 Task: Paste the Clip "movie E.mp4"
Action: Mouse pressed left at (260, 442)
Screenshot: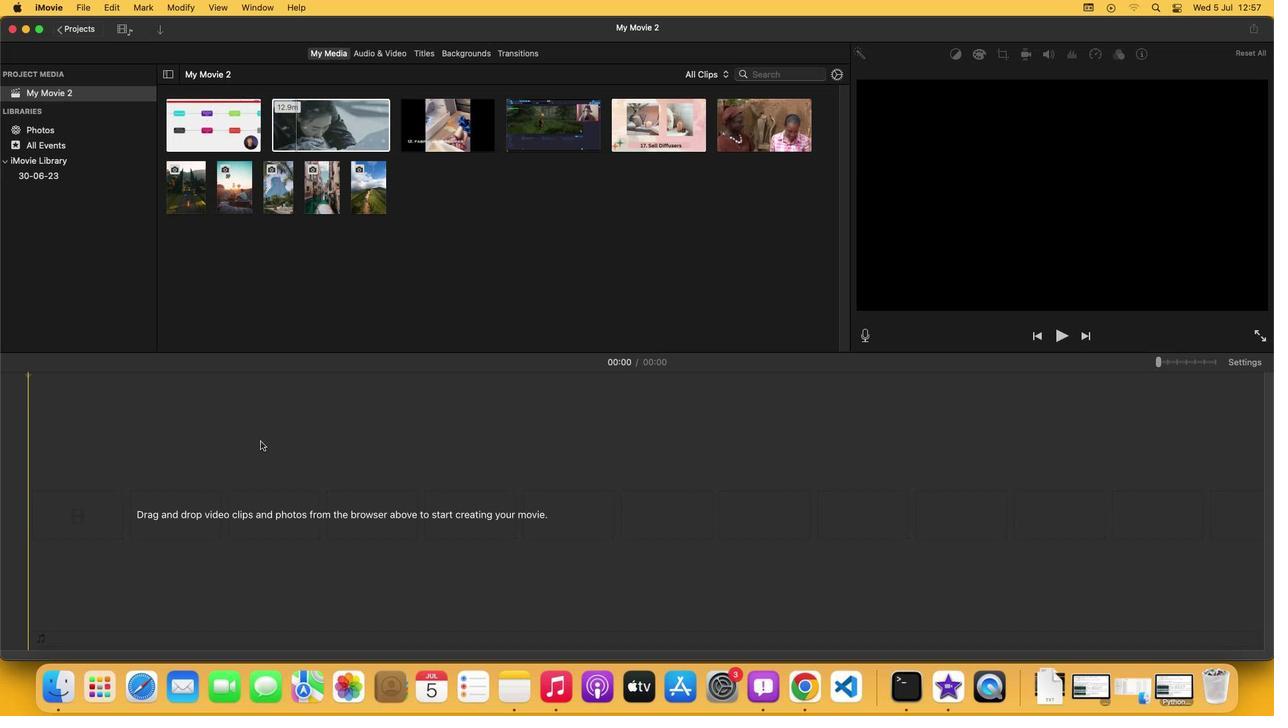 
Action: Mouse moved to (108, 9)
Screenshot: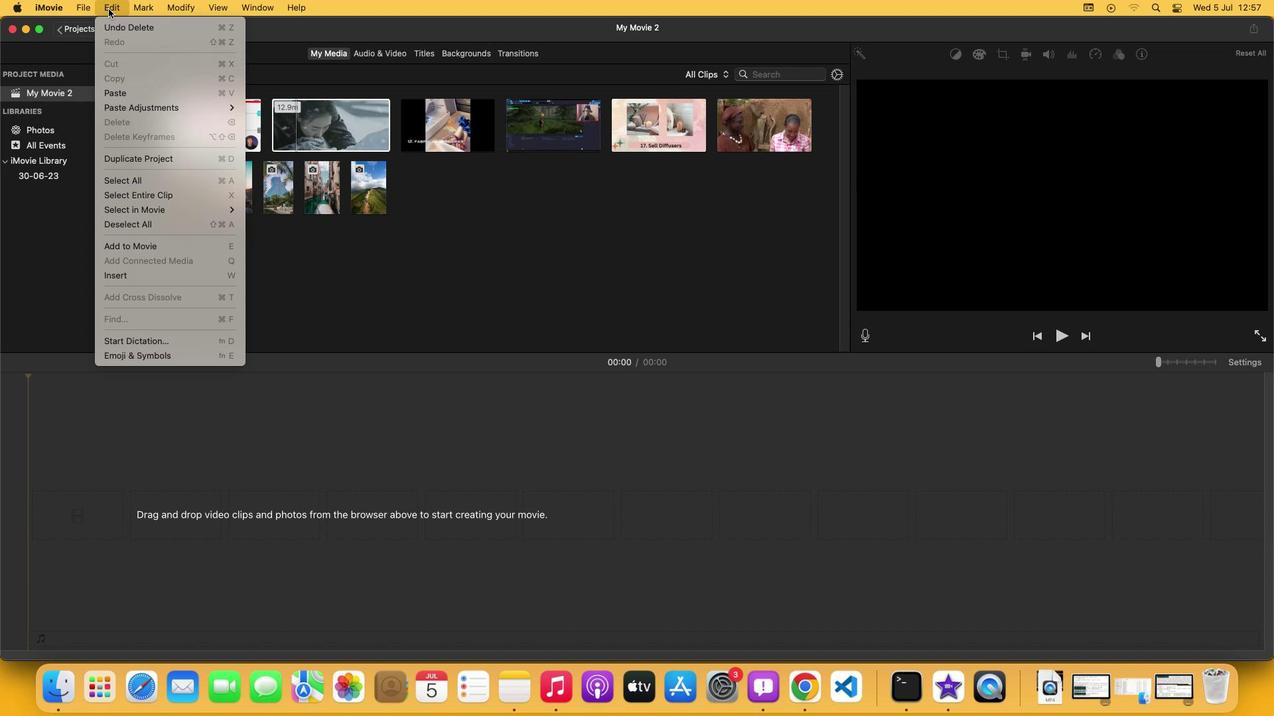 
Action: Mouse pressed left at (108, 9)
Screenshot: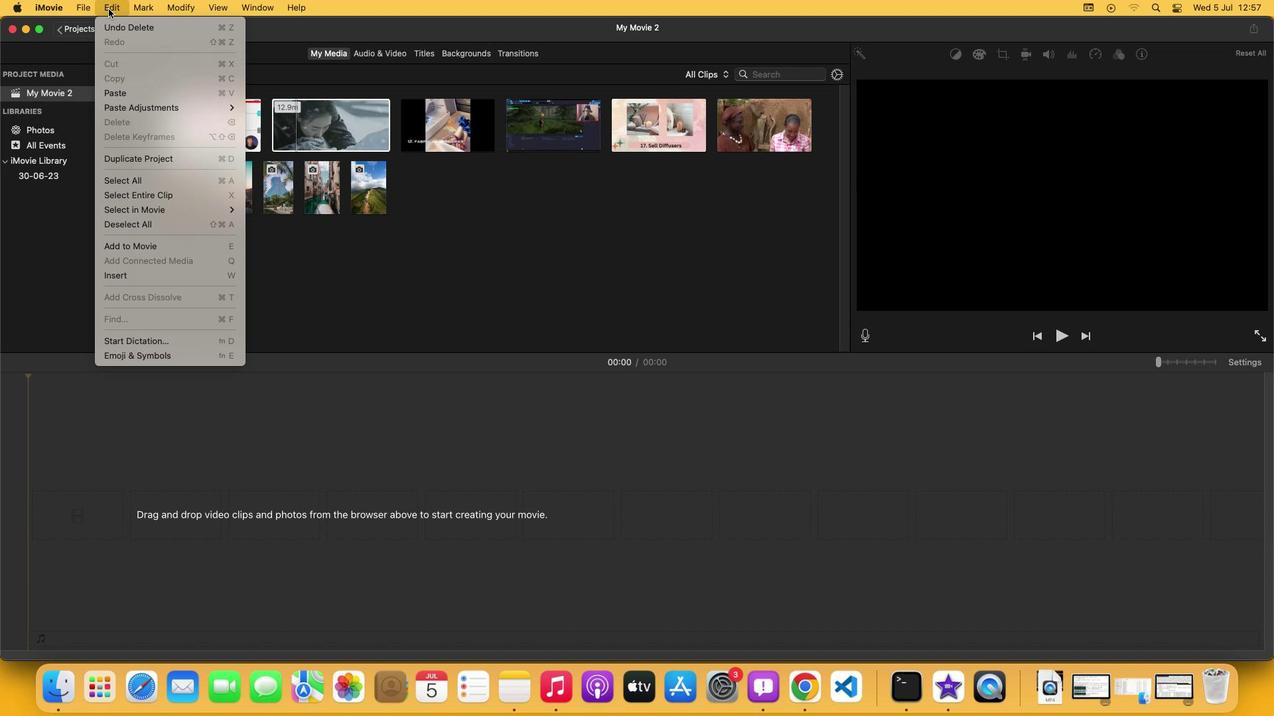 
Action: Mouse moved to (110, 92)
Screenshot: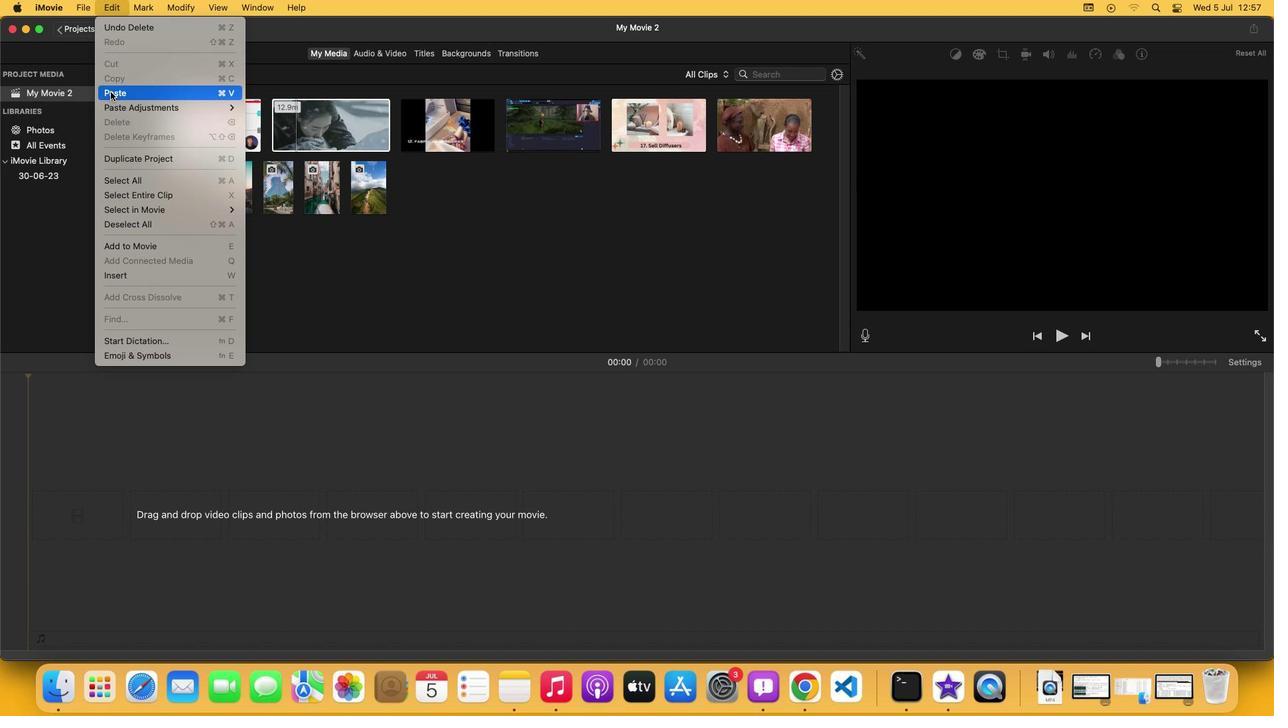 
Action: Mouse pressed left at (110, 92)
Screenshot: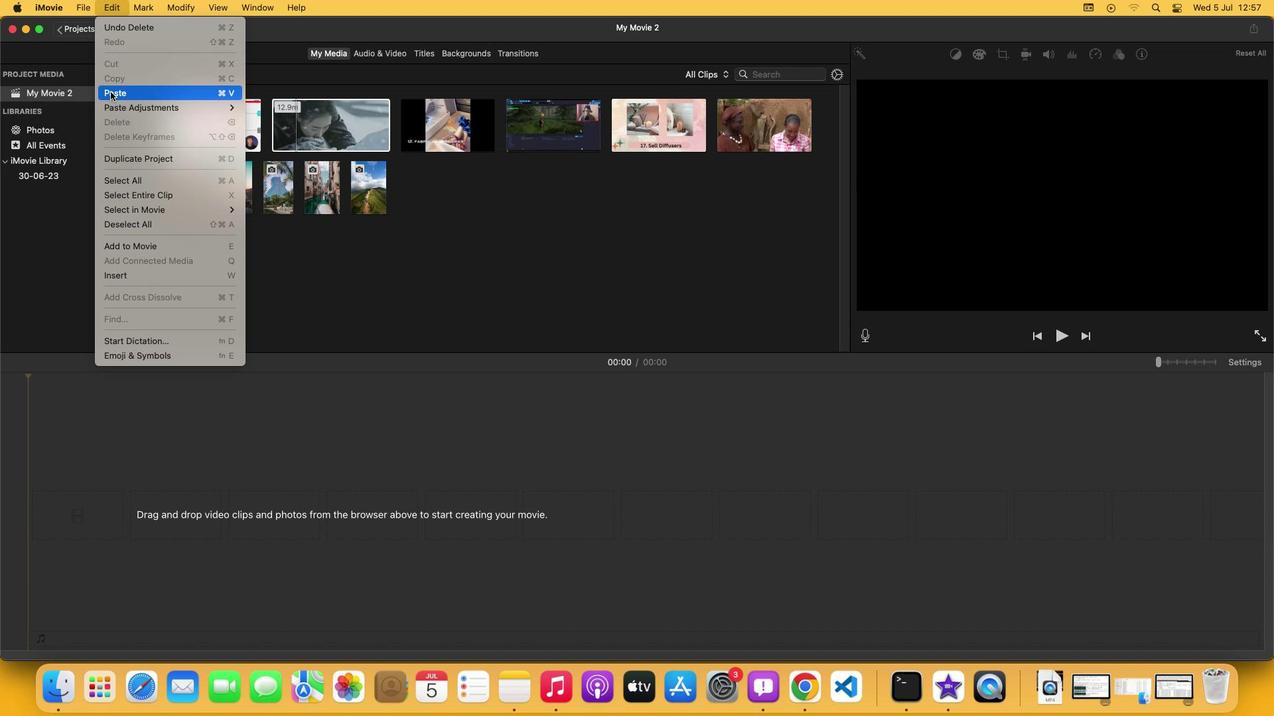 
Action: Mouse moved to (101, 142)
Screenshot: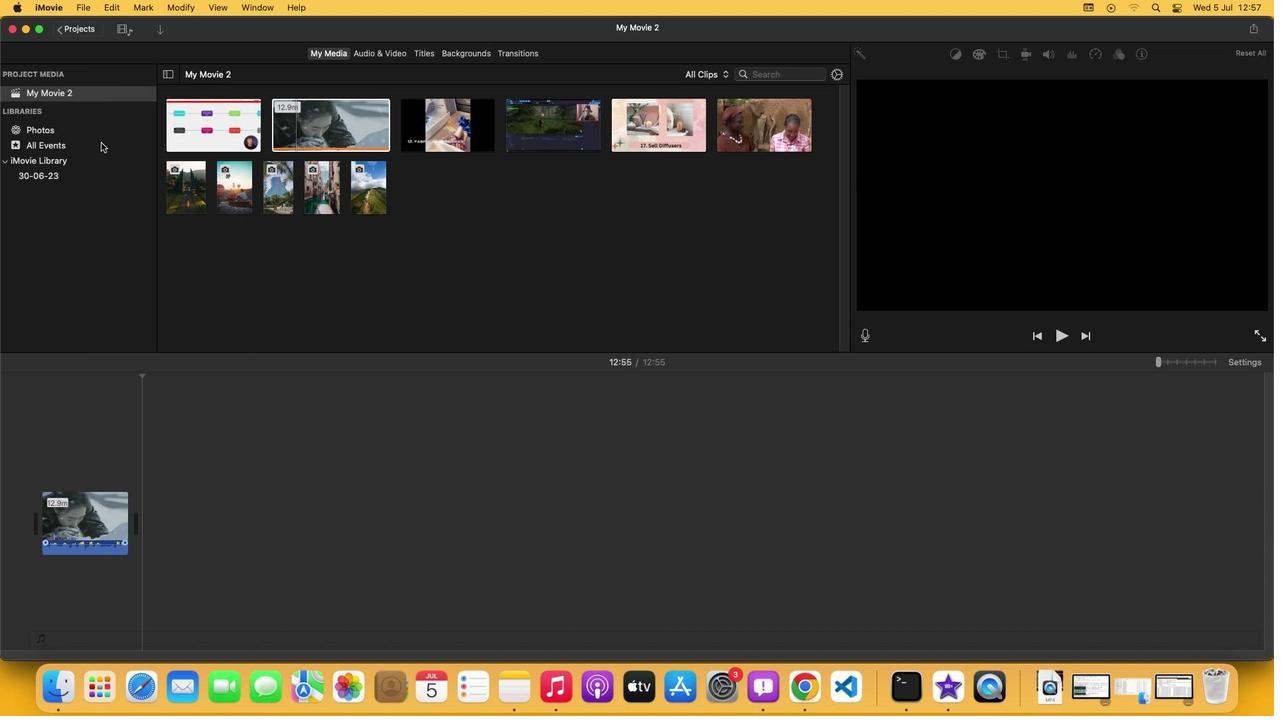 
